 Task: Look for properties with guest entrances wider than 32 inches (81 centimeters).
Action: Mouse moved to (924, 153)
Screenshot: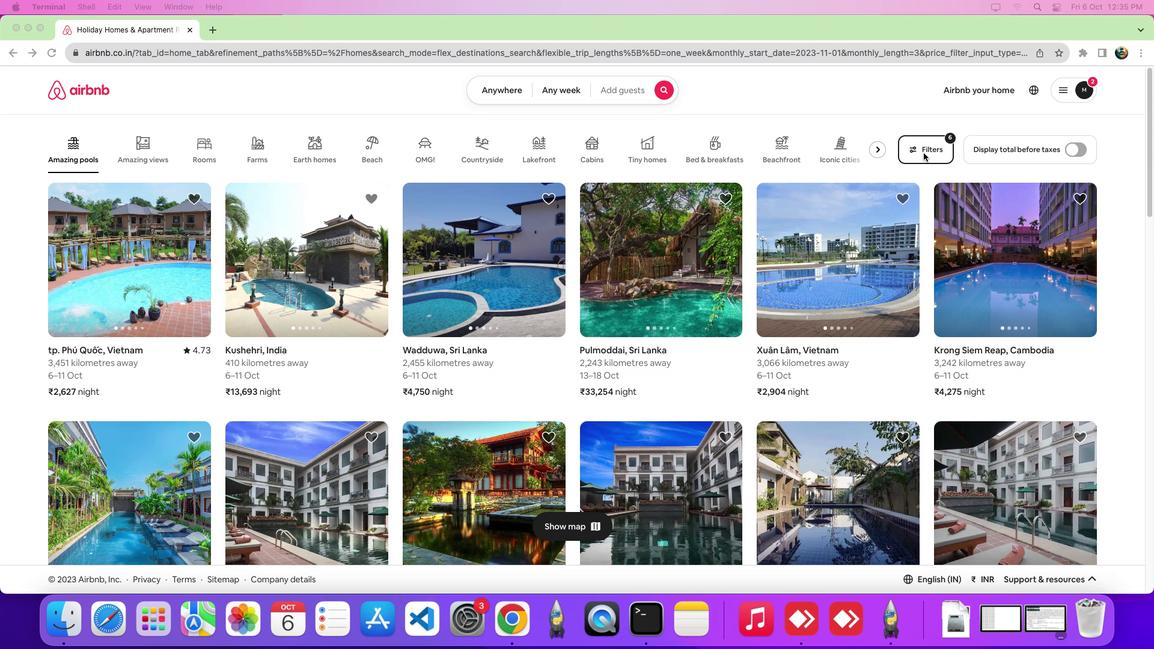 
Action: Mouse pressed left at (924, 153)
Screenshot: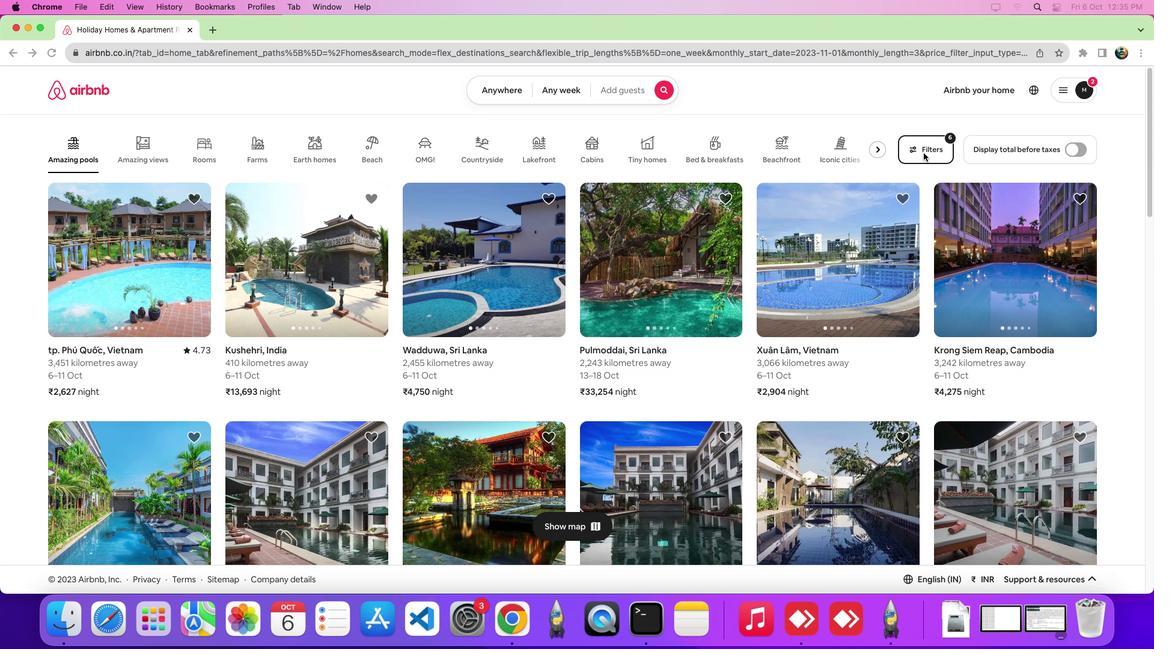 
Action: Mouse moved to (925, 146)
Screenshot: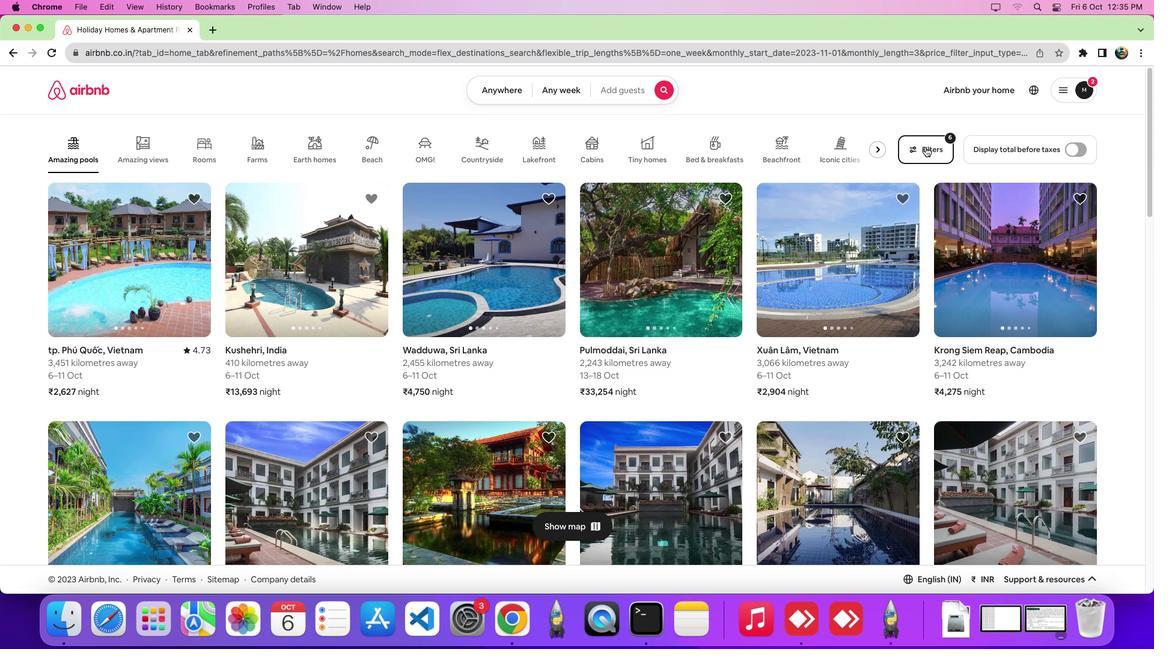
Action: Mouse pressed left at (925, 146)
Screenshot: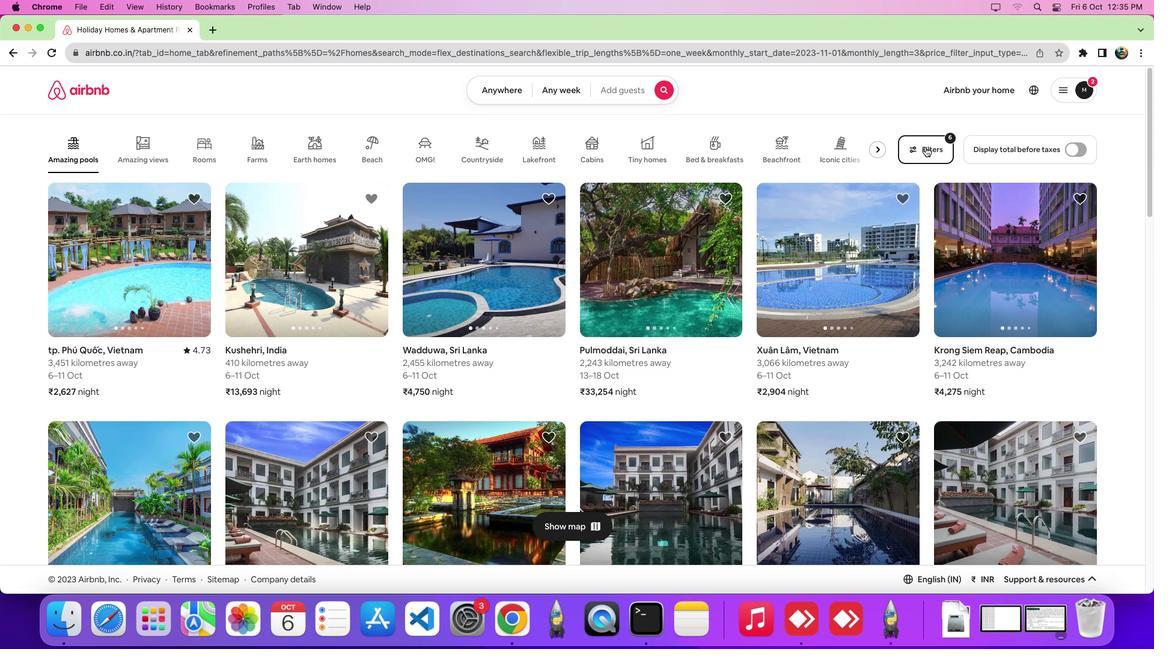 
Action: Mouse moved to (482, 212)
Screenshot: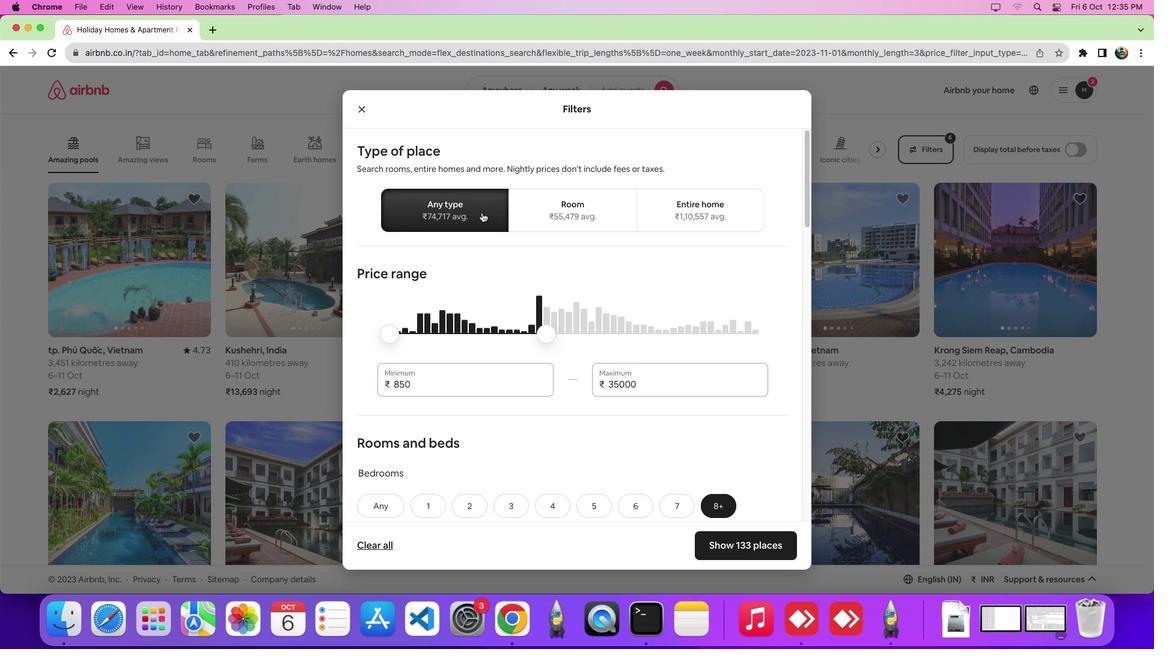 
Action: Mouse pressed left at (482, 212)
Screenshot: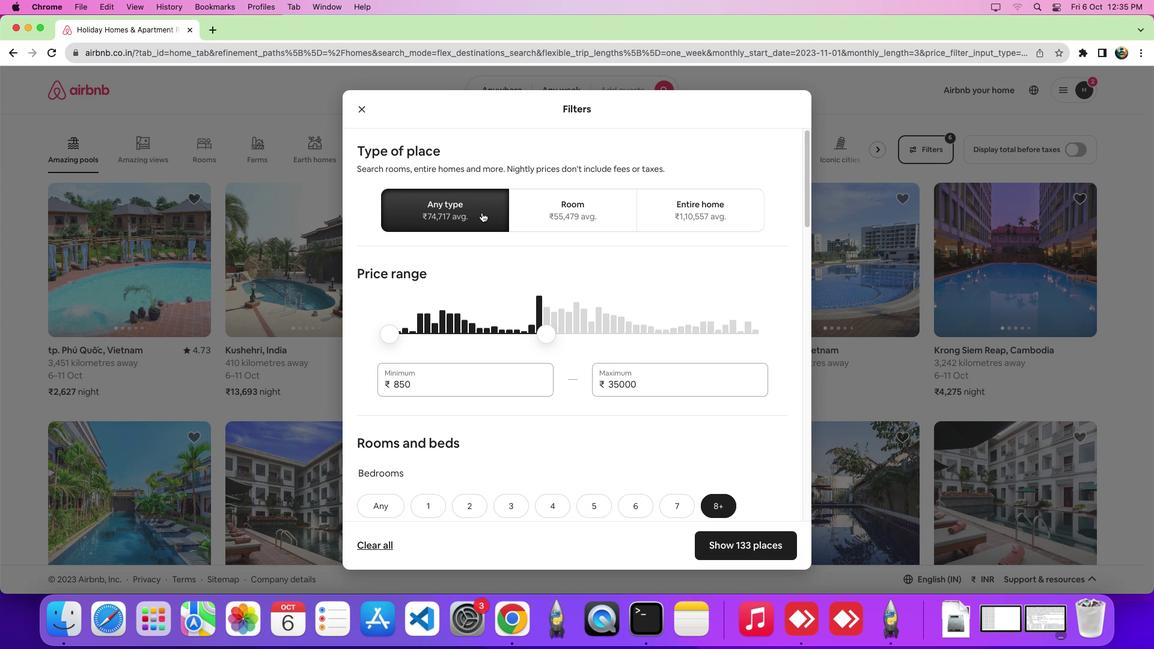 
Action: Mouse moved to (536, 303)
Screenshot: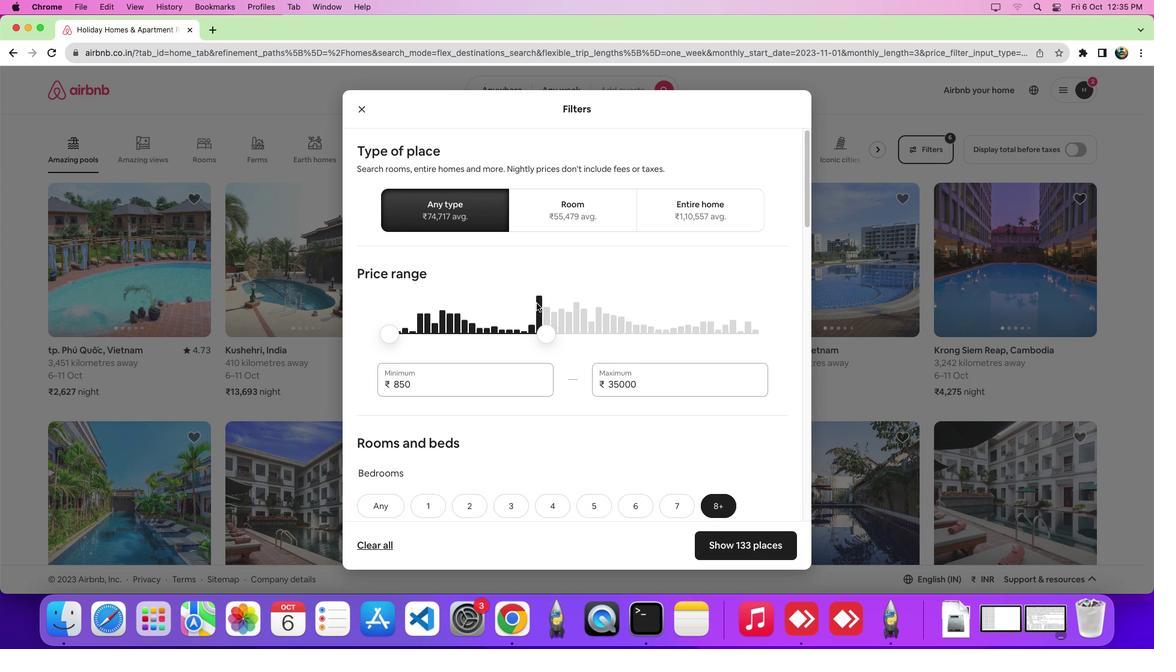 
Action: Mouse scrolled (536, 303) with delta (0, 0)
Screenshot: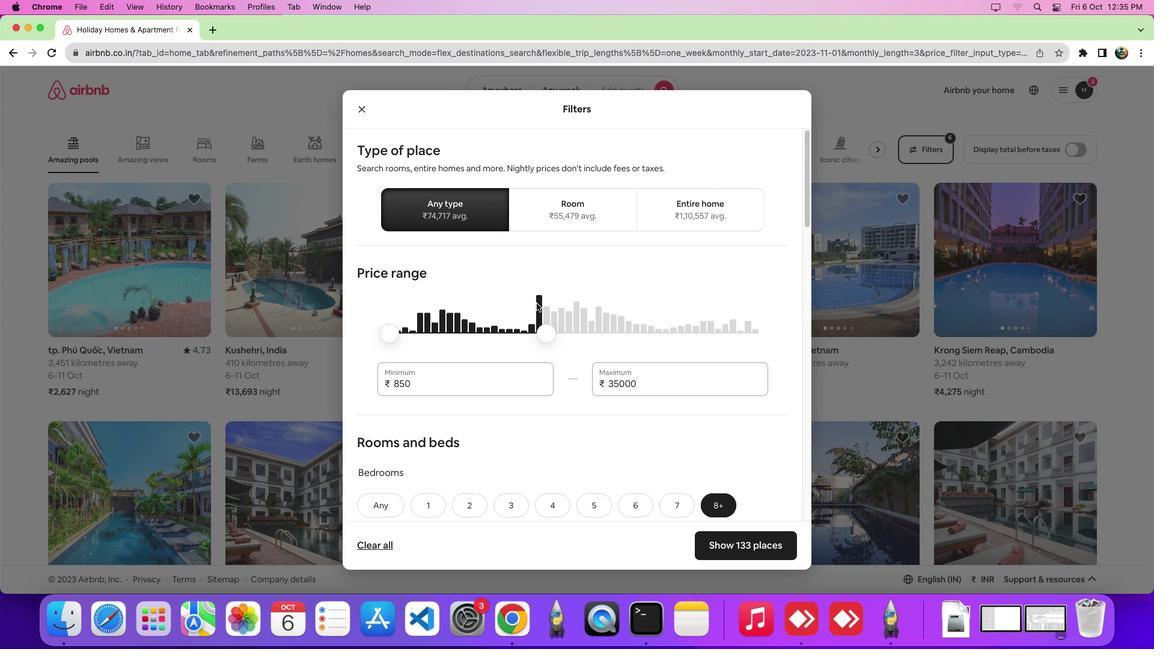 
Action: Mouse scrolled (536, 303) with delta (0, 0)
Screenshot: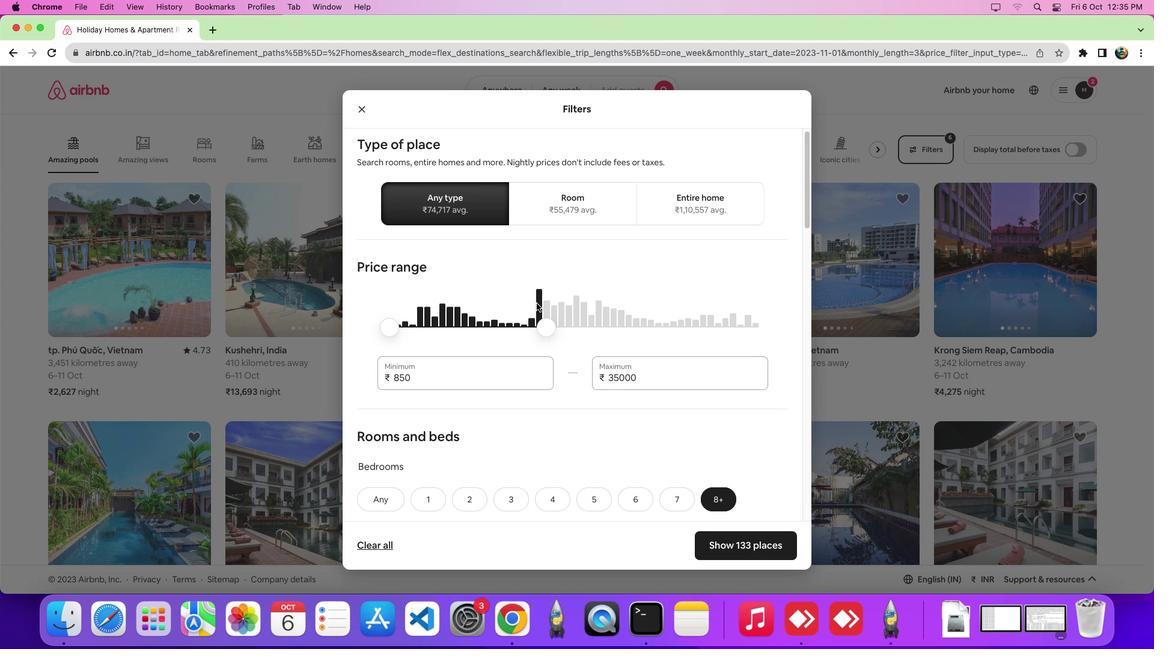 
Action: Mouse scrolled (536, 303) with delta (0, -2)
Screenshot: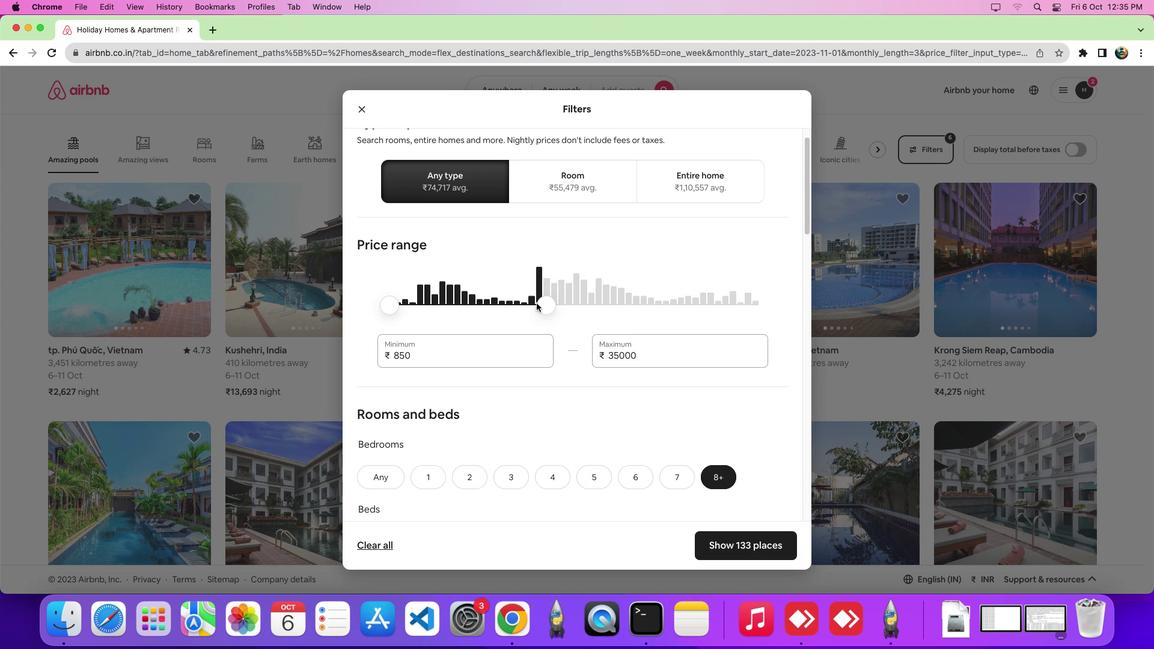 
Action: Mouse scrolled (536, 303) with delta (0, -3)
Screenshot: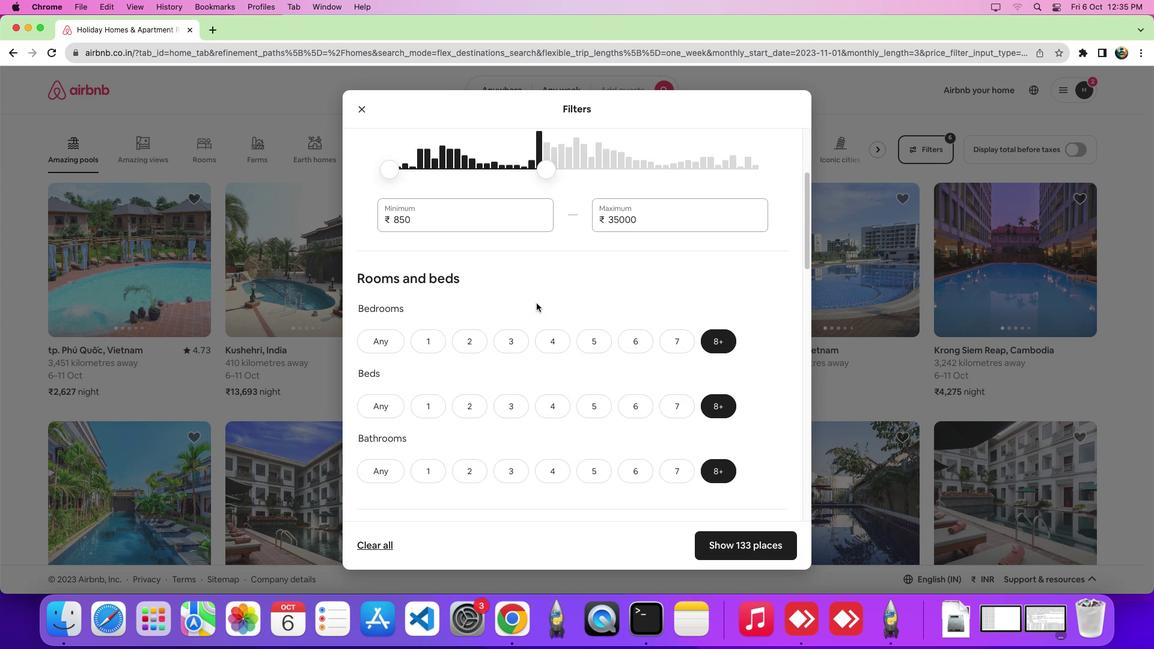 
Action: Mouse moved to (589, 326)
Screenshot: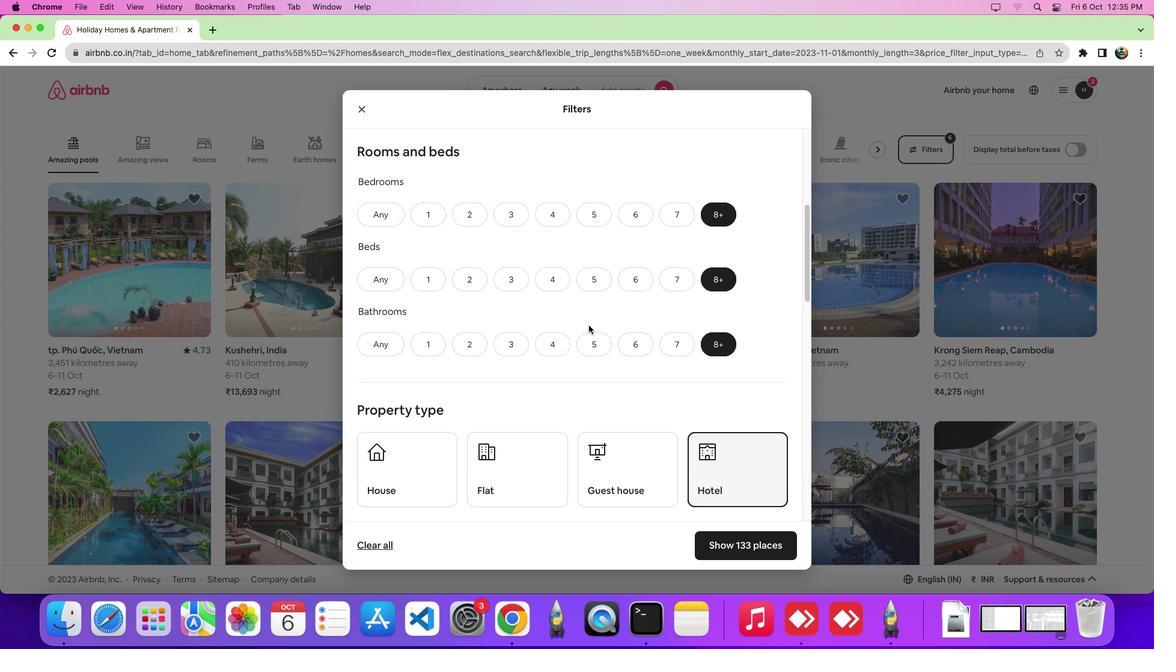 
Action: Mouse scrolled (589, 326) with delta (0, 0)
Screenshot: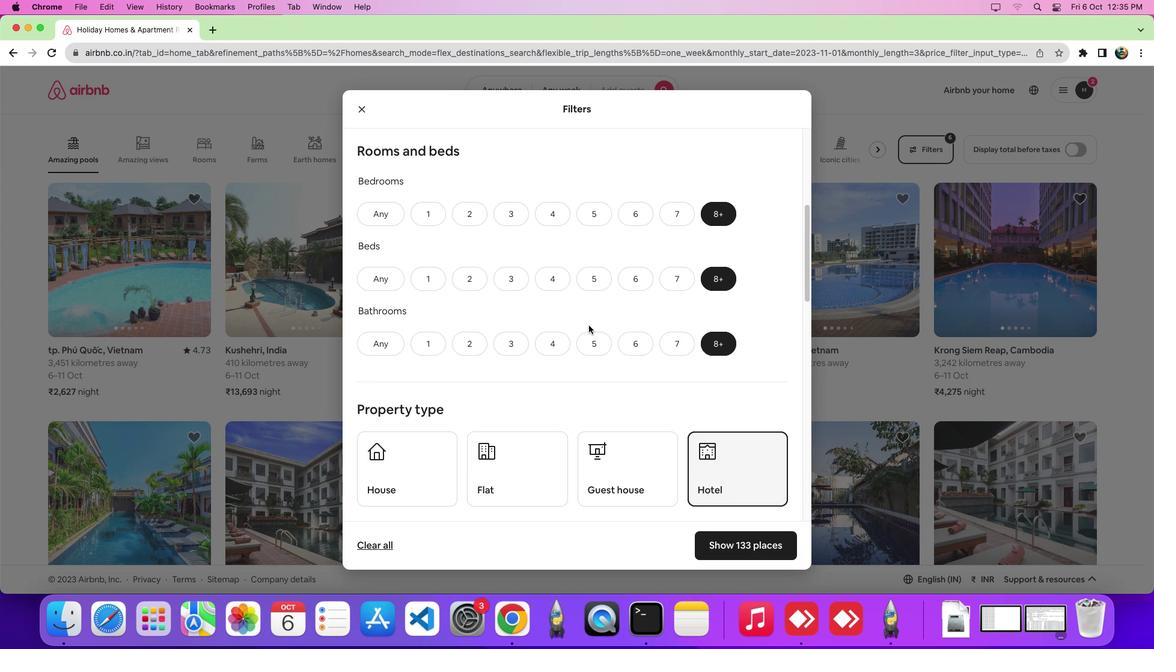 
Action: Mouse scrolled (589, 326) with delta (0, 0)
Screenshot: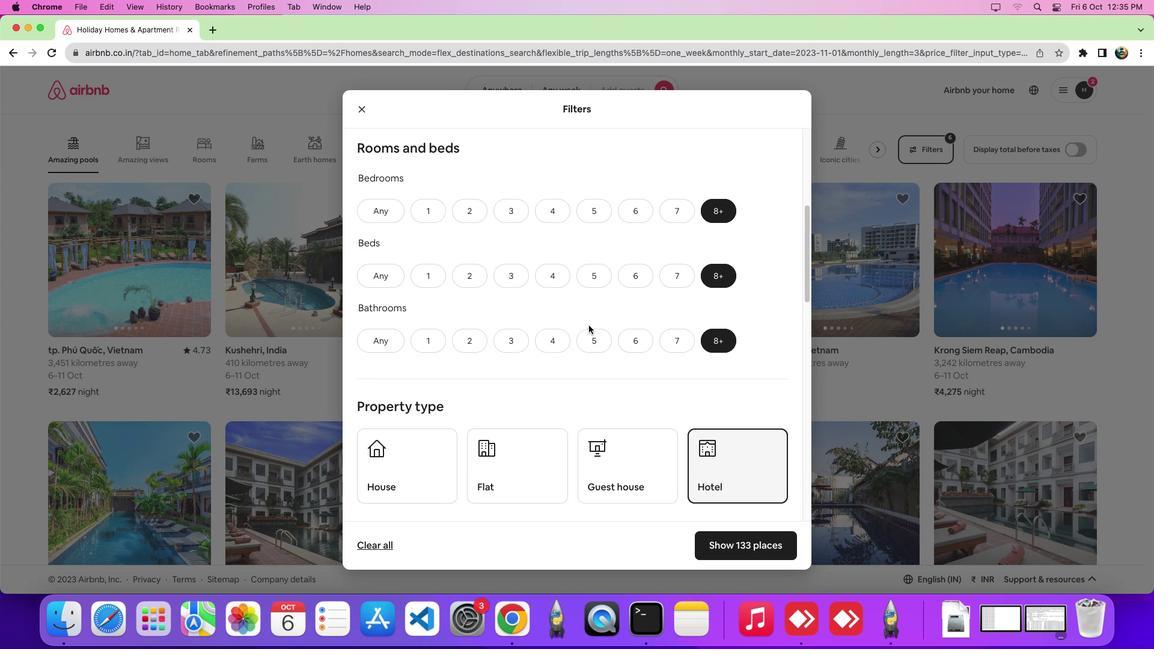 
Action: Mouse scrolled (589, 326) with delta (0, 0)
Screenshot: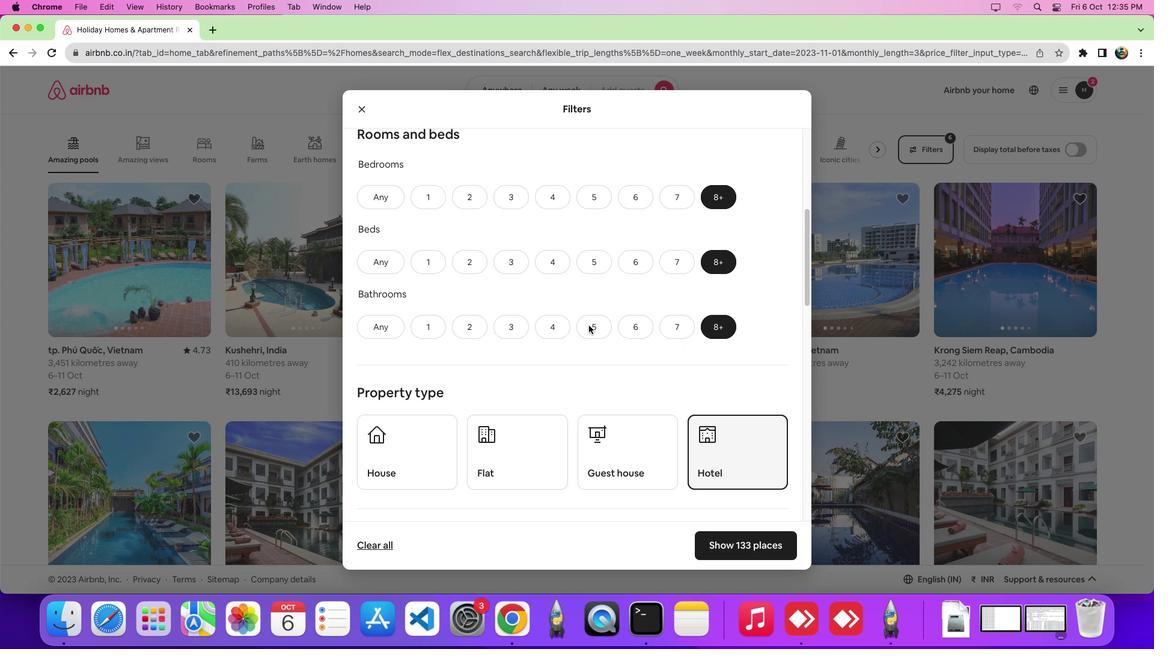 
Action: Mouse scrolled (589, 326) with delta (0, 0)
Screenshot: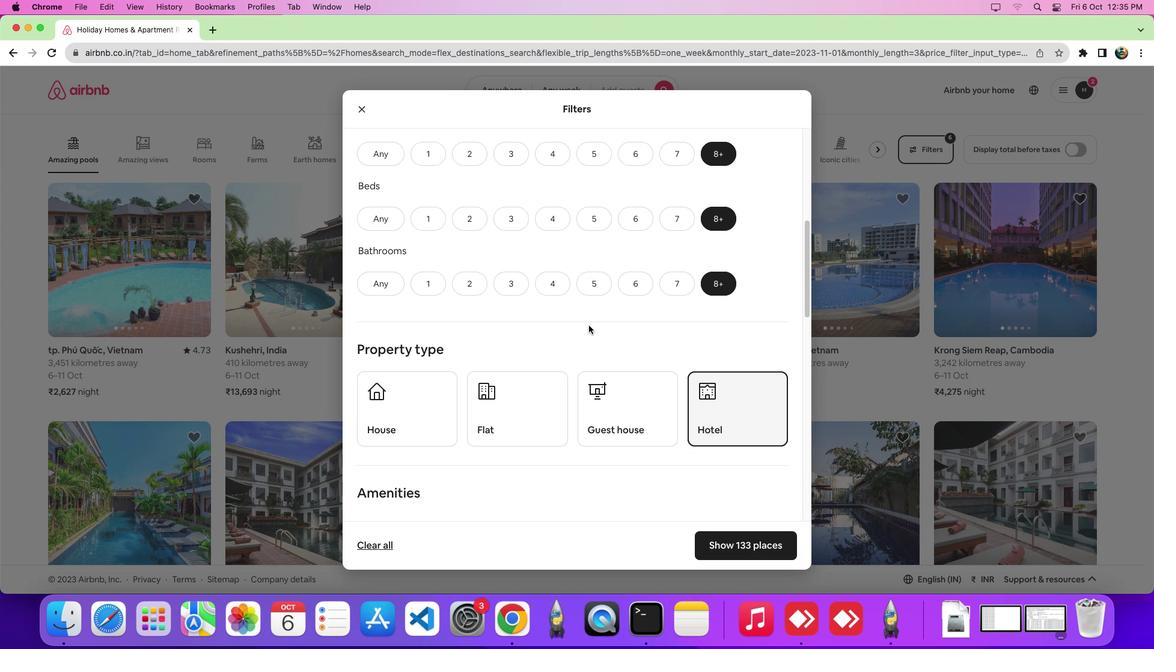 
Action: Mouse scrolled (589, 326) with delta (0, 0)
Screenshot: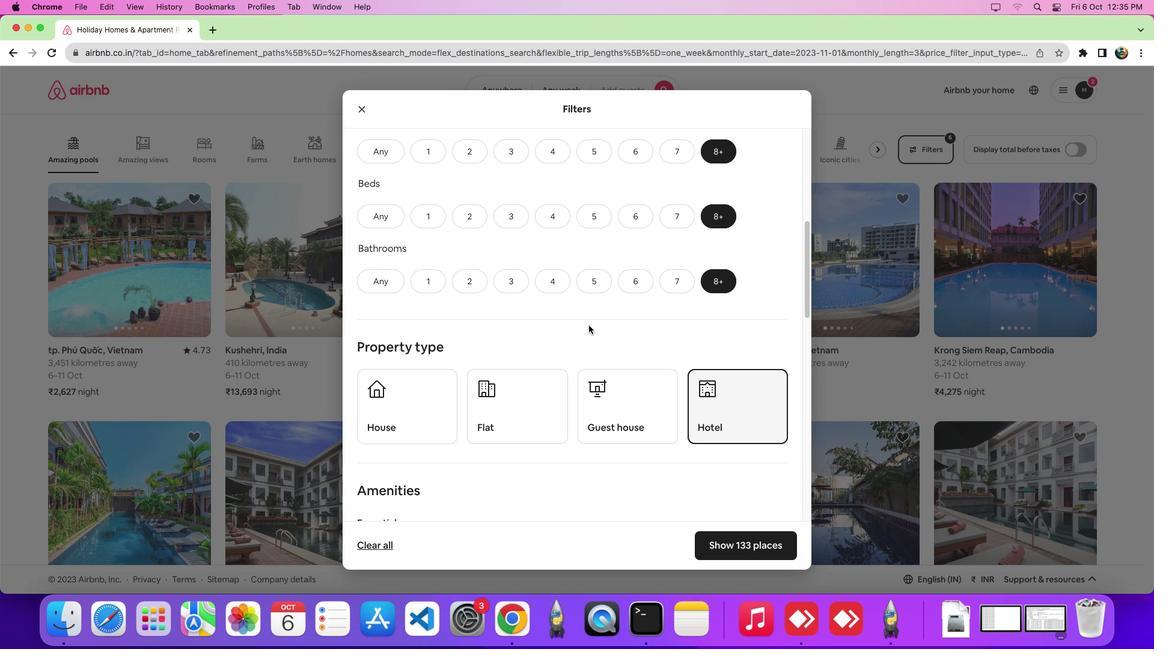 
Action: Mouse scrolled (589, 326) with delta (0, -3)
Screenshot: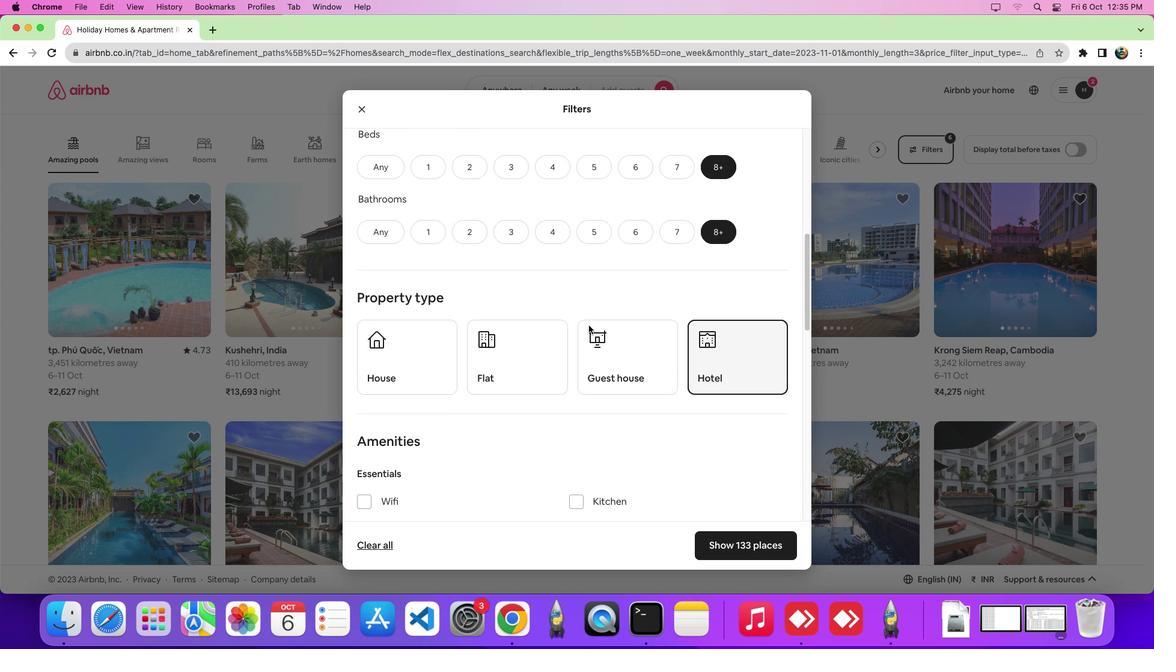 
Action: Mouse scrolled (589, 326) with delta (0, -5)
Screenshot: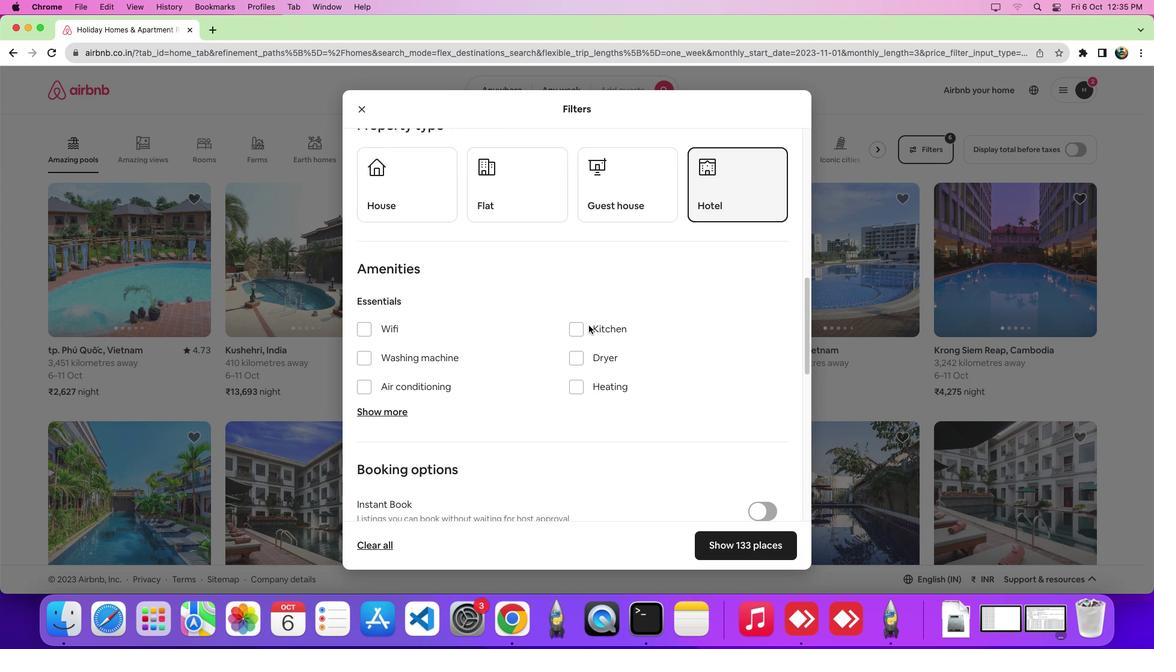 
Action: Mouse moved to (591, 326)
Screenshot: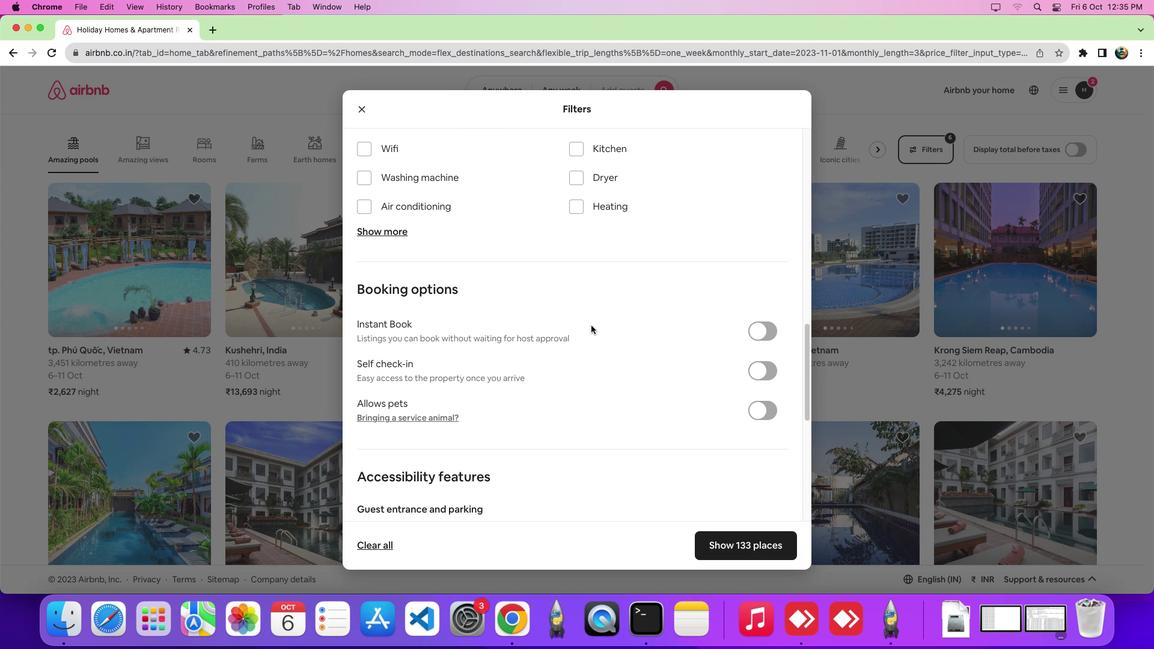 
Action: Mouse scrolled (591, 326) with delta (0, 0)
Screenshot: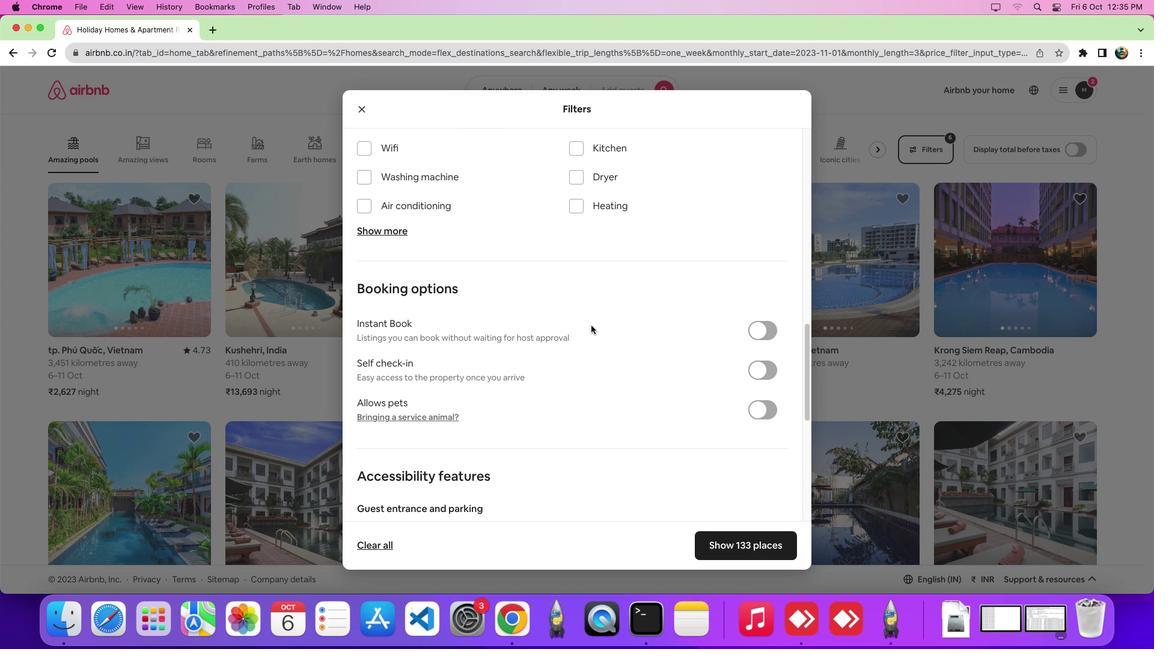
Action: Mouse scrolled (591, 326) with delta (0, 0)
Screenshot: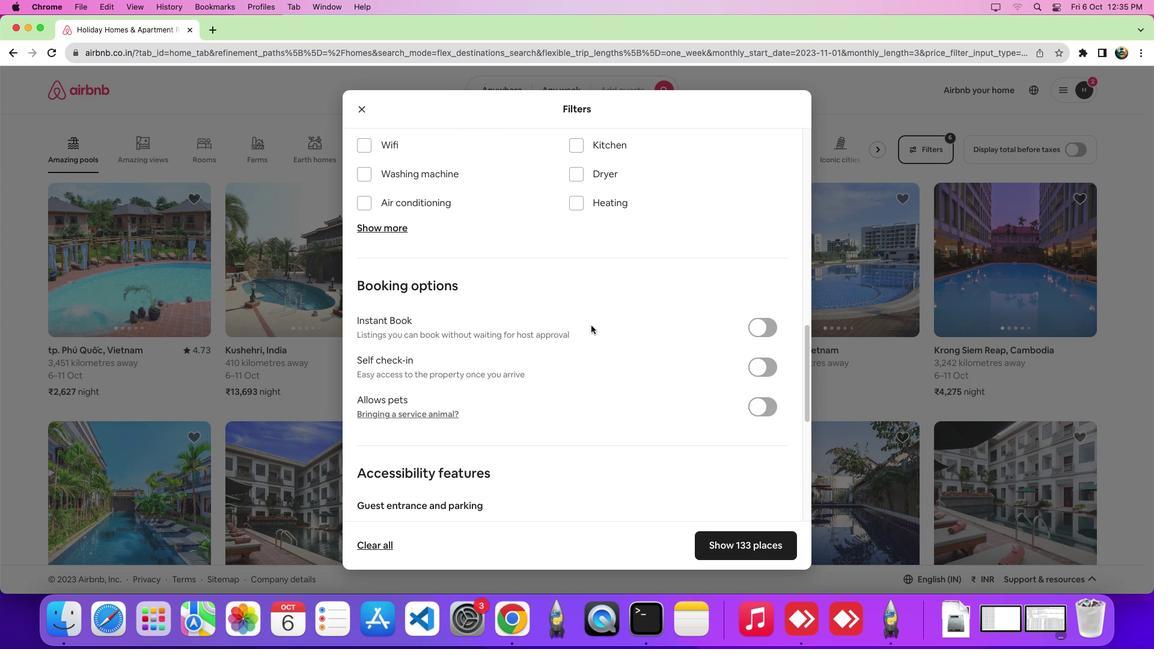 
Action: Mouse scrolled (591, 326) with delta (0, 0)
Screenshot: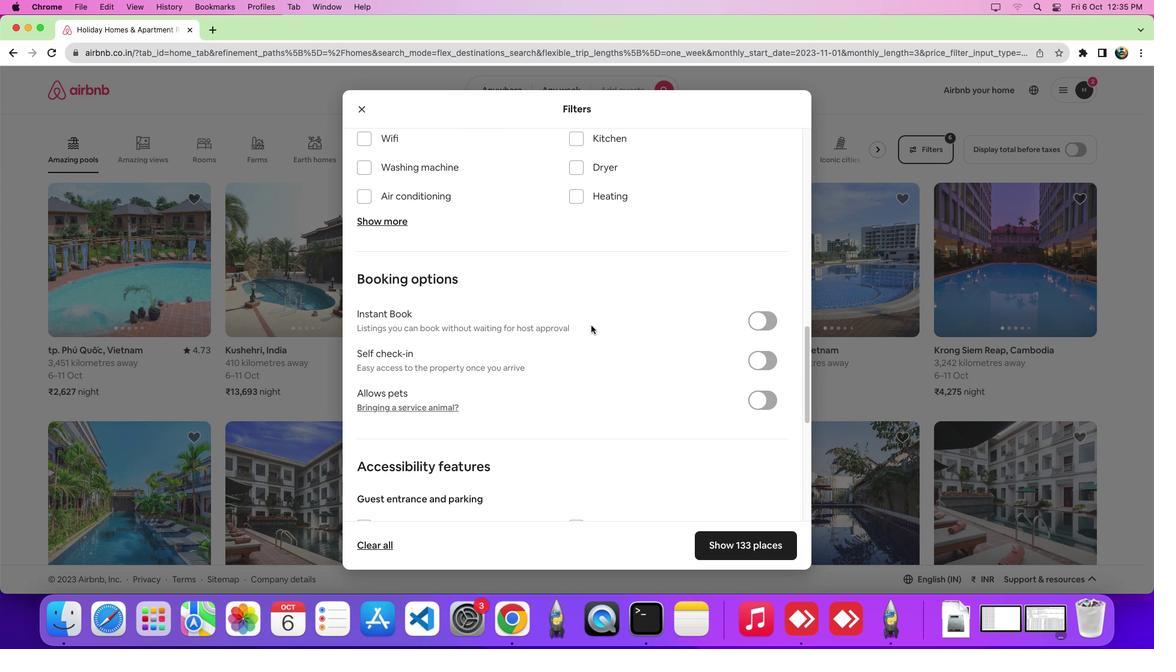 
Action: Mouse scrolled (591, 326) with delta (0, -1)
Screenshot: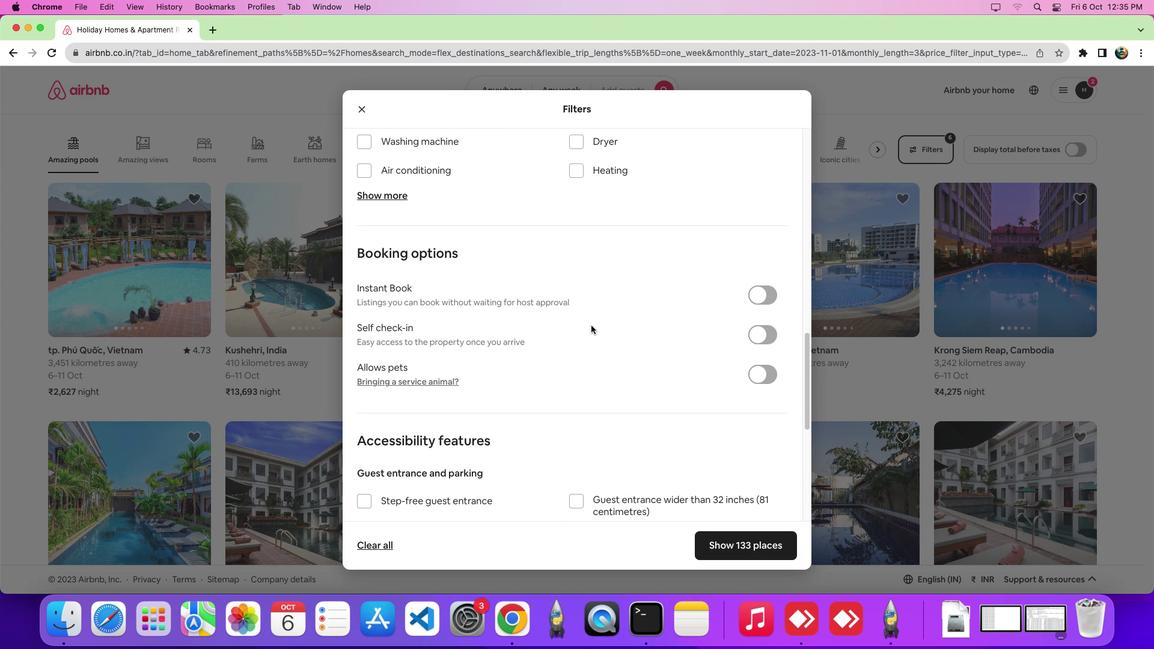 
Action: Mouse scrolled (591, 326) with delta (0, 0)
Screenshot: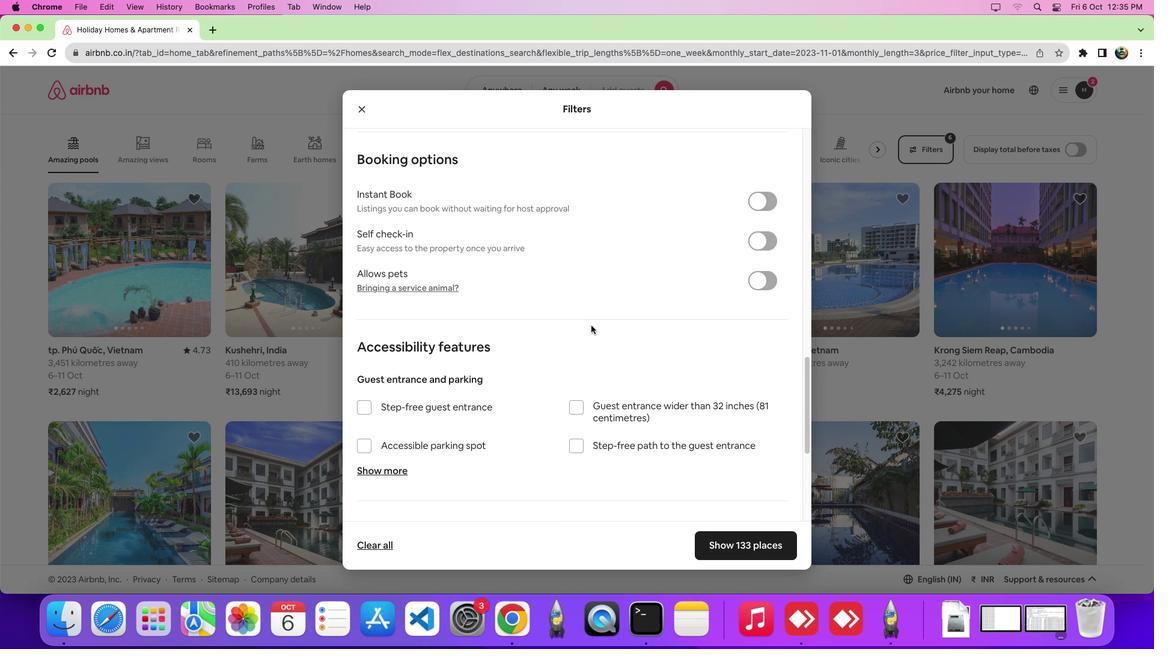 
Action: Mouse scrolled (591, 326) with delta (0, 0)
Screenshot: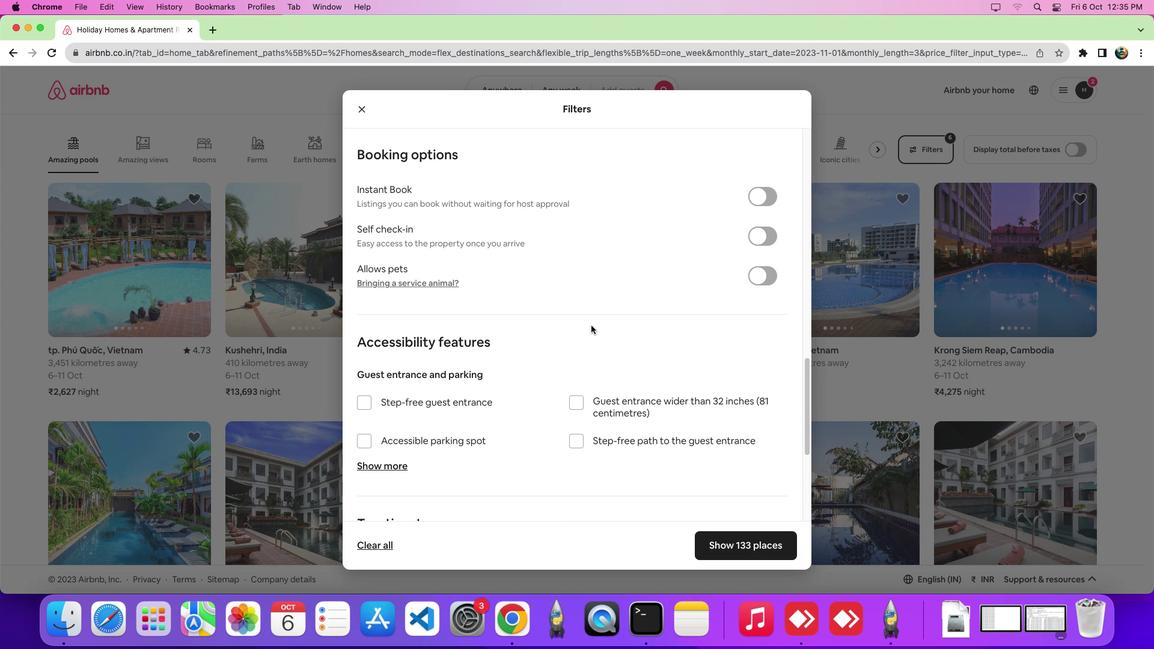 
Action: Mouse scrolled (591, 326) with delta (0, -1)
Screenshot: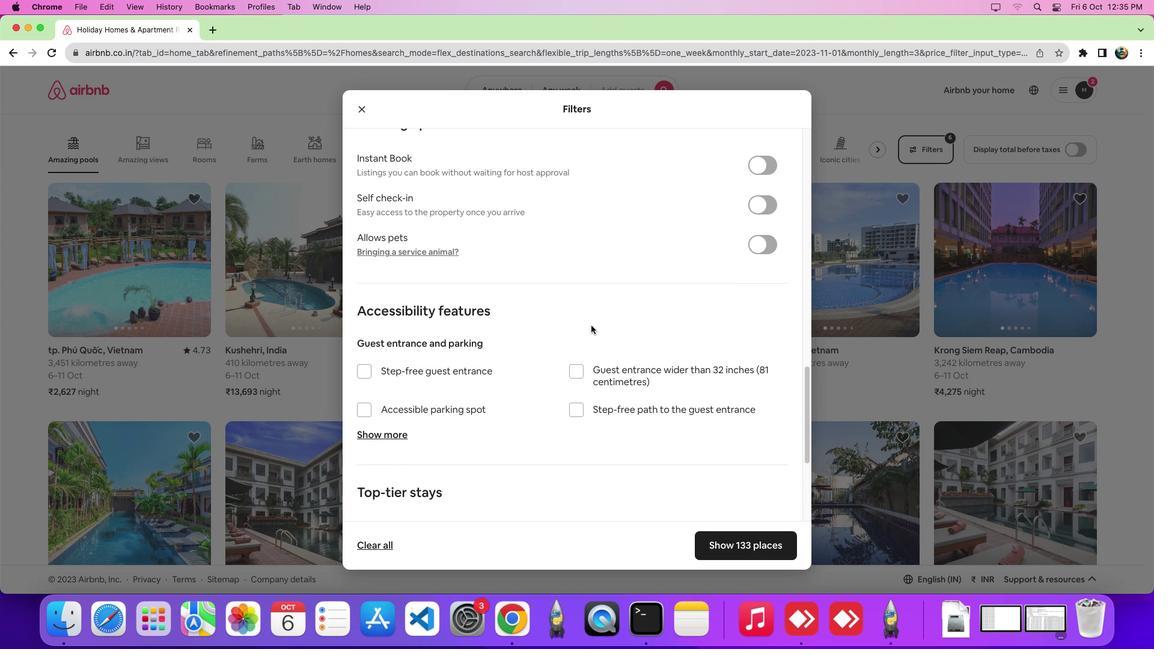 
Action: Mouse moved to (582, 289)
Screenshot: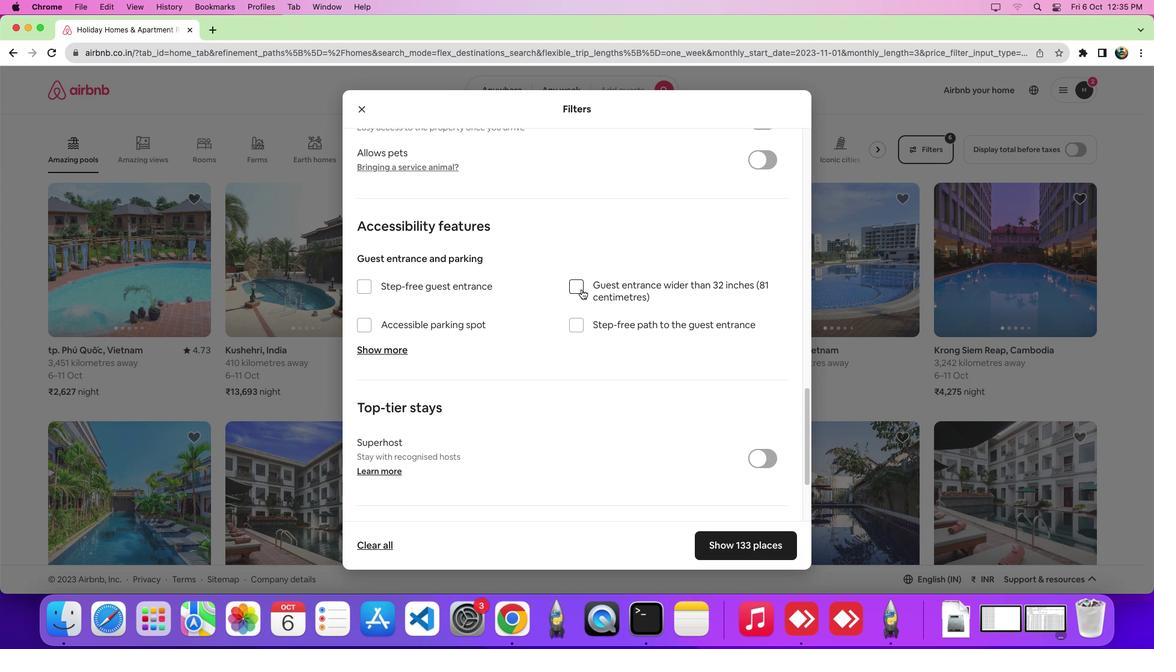 
Action: Mouse pressed left at (582, 289)
Screenshot: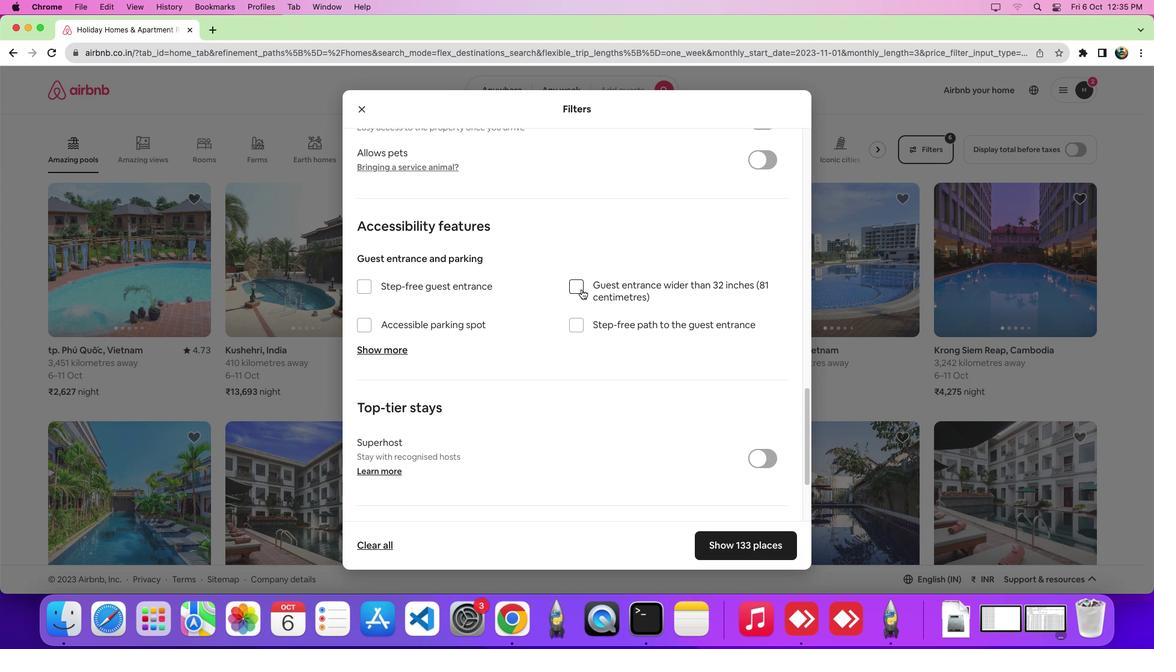 
Action: Mouse moved to (723, 552)
Screenshot: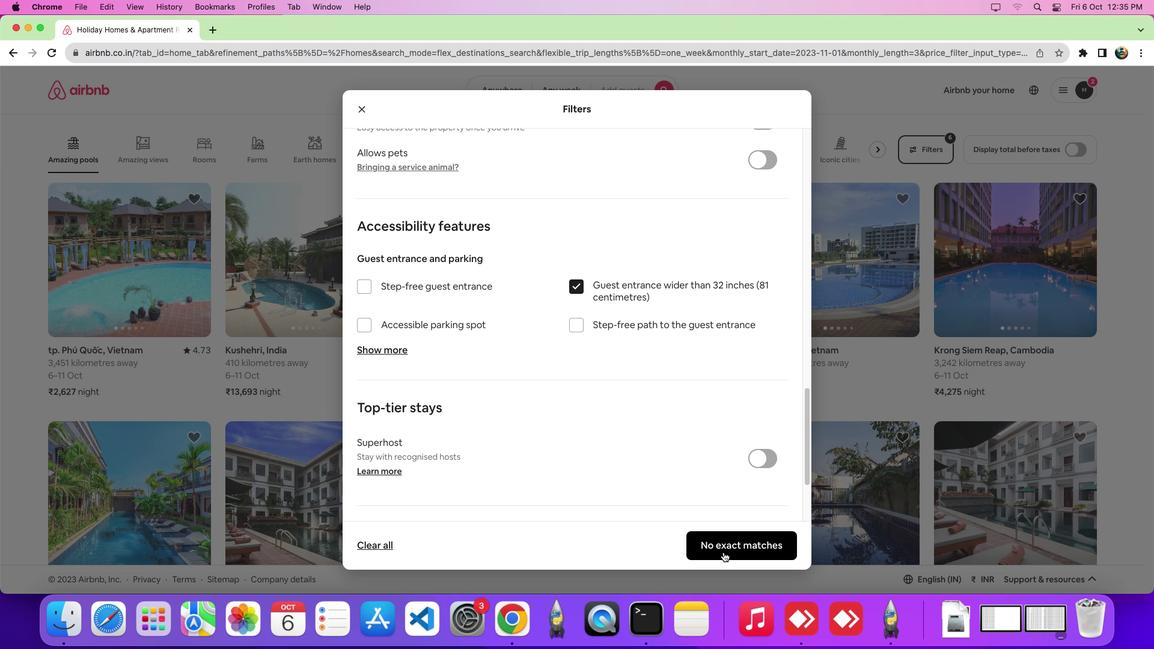 
Action: Mouse pressed left at (723, 552)
Screenshot: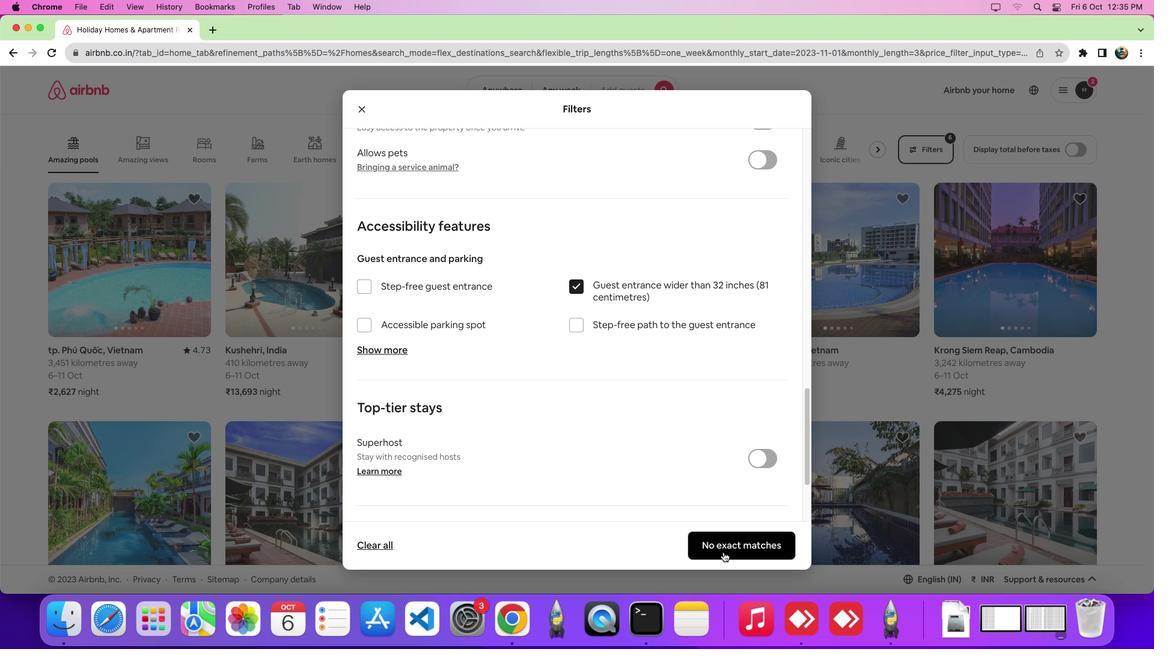 
